 Task: Disable the option Show work experience in Word.
Action: Mouse moved to (845, 114)
Screenshot: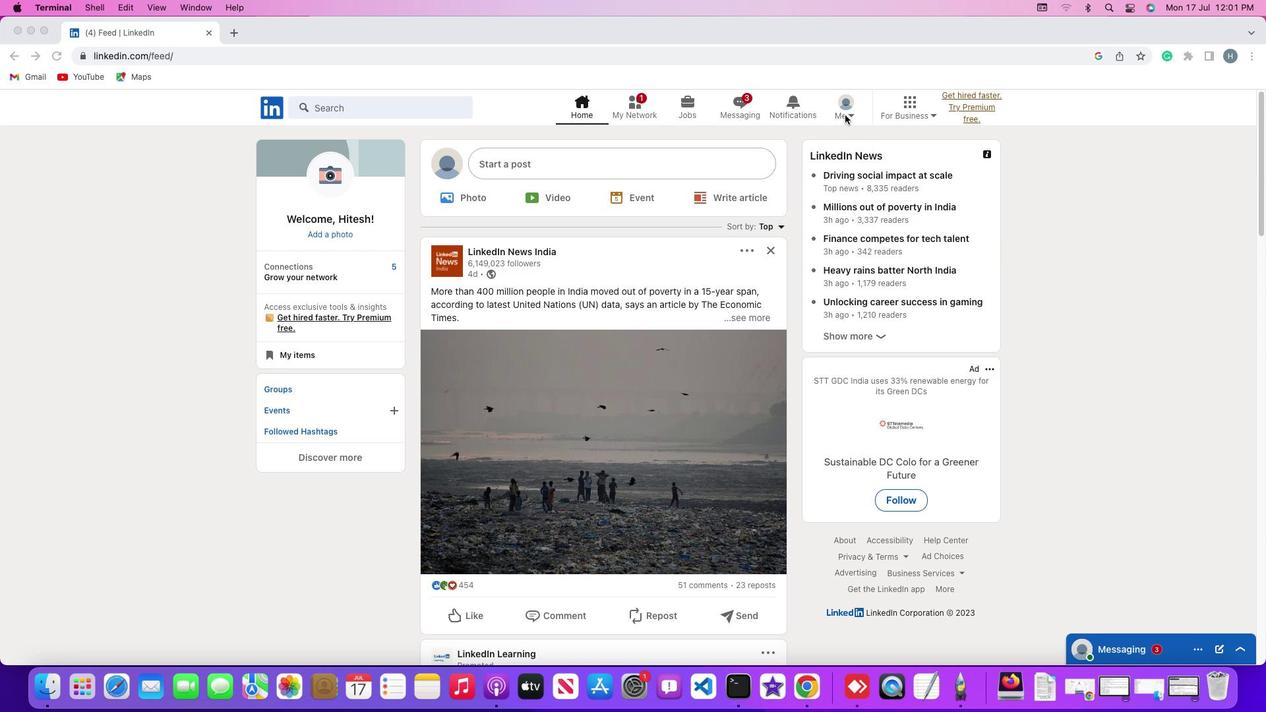 
Action: Mouse pressed left at (845, 114)
Screenshot: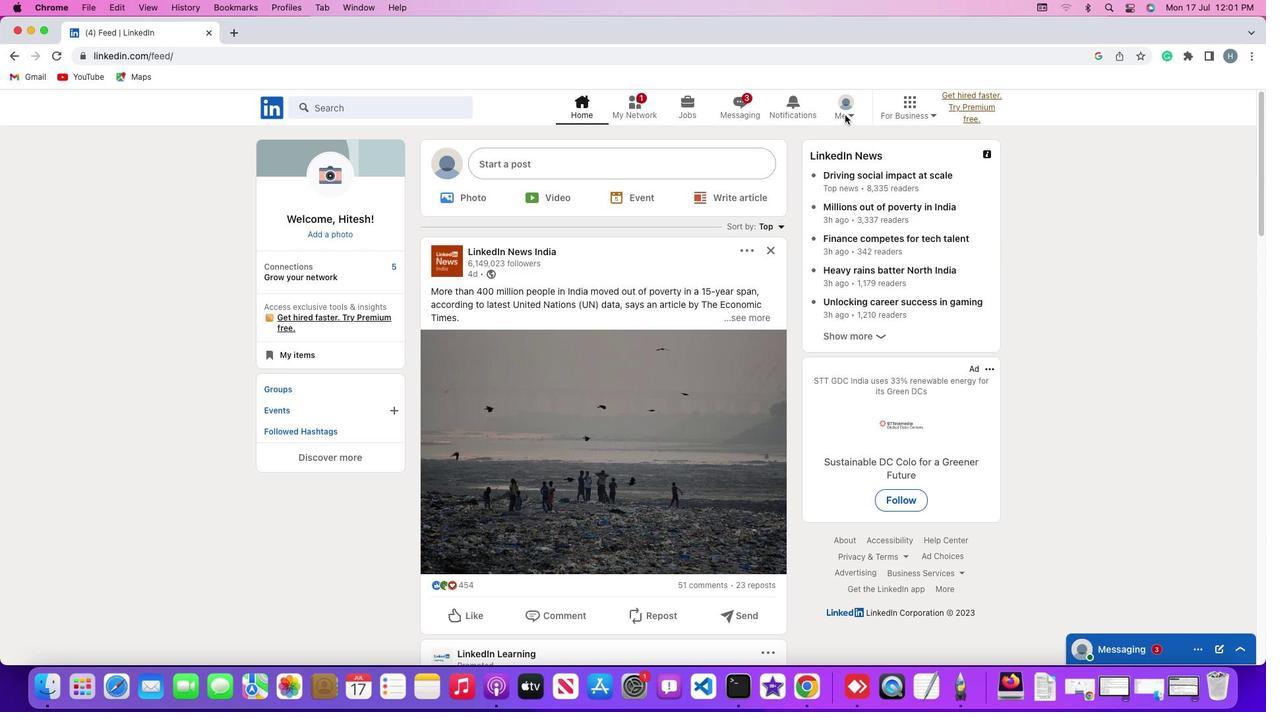 
Action: Mouse moved to (850, 114)
Screenshot: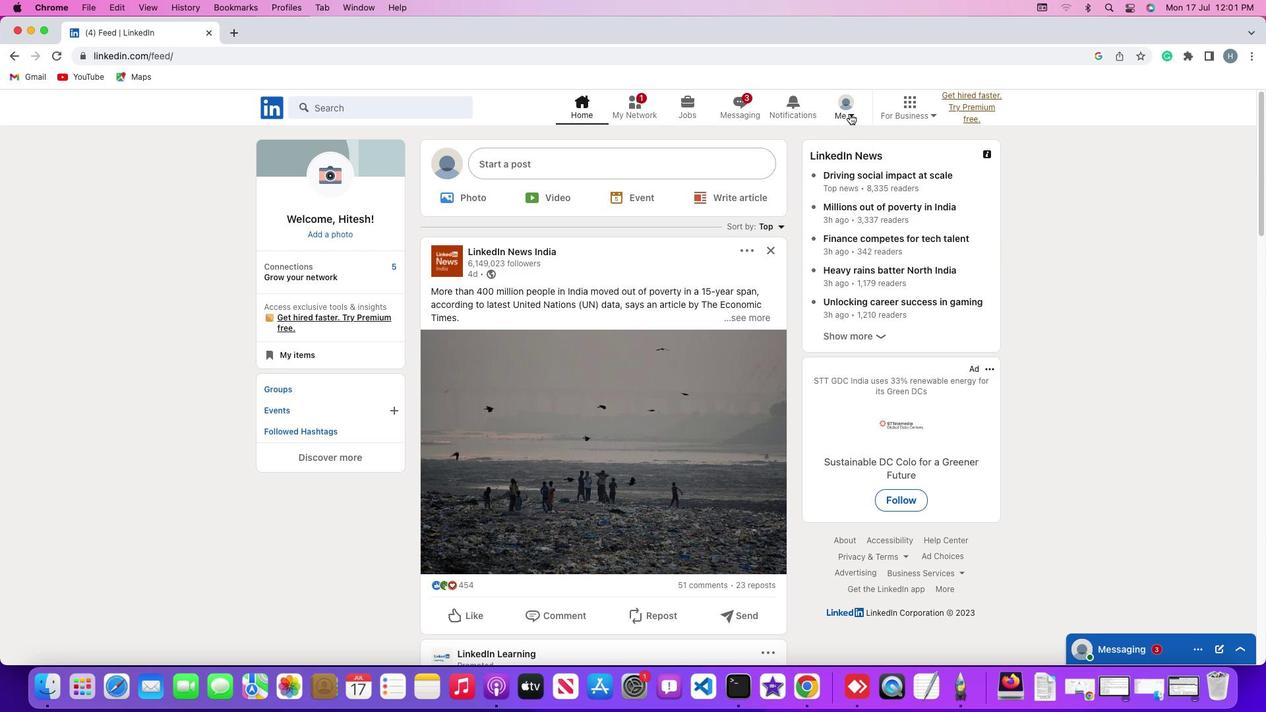 
Action: Mouse pressed left at (850, 114)
Screenshot: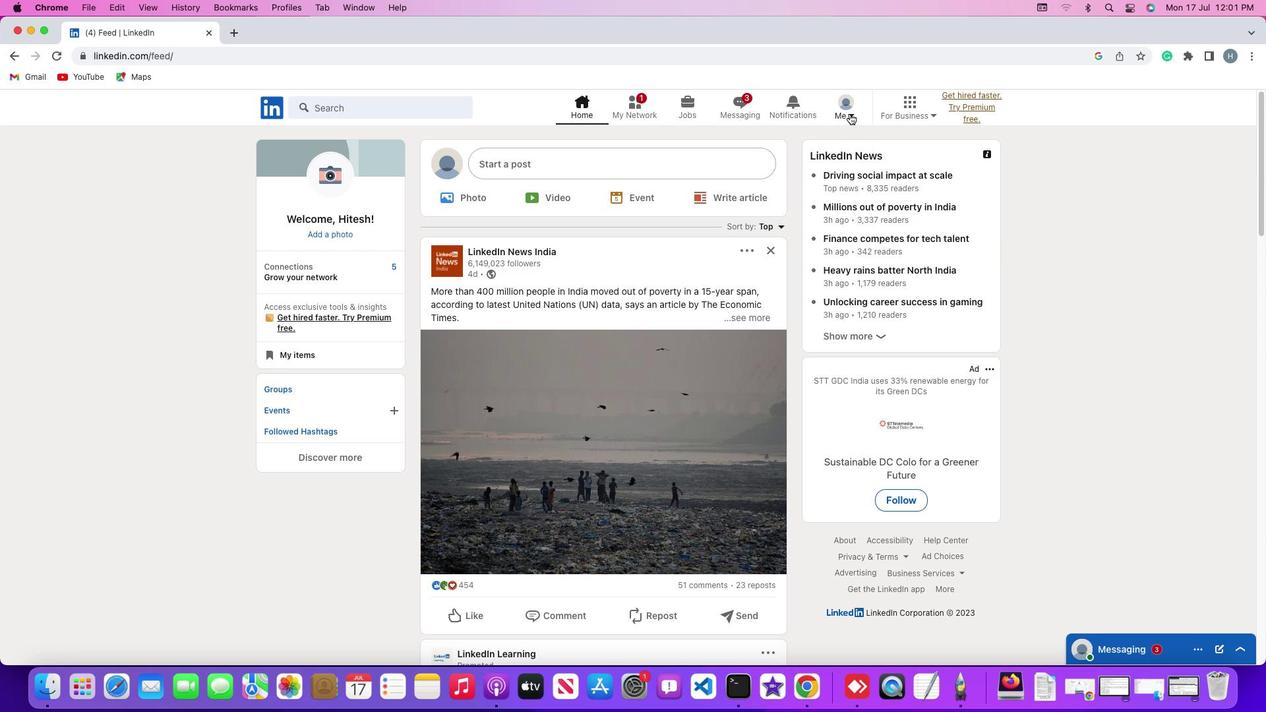 
Action: Mouse moved to (760, 254)
Screenshot: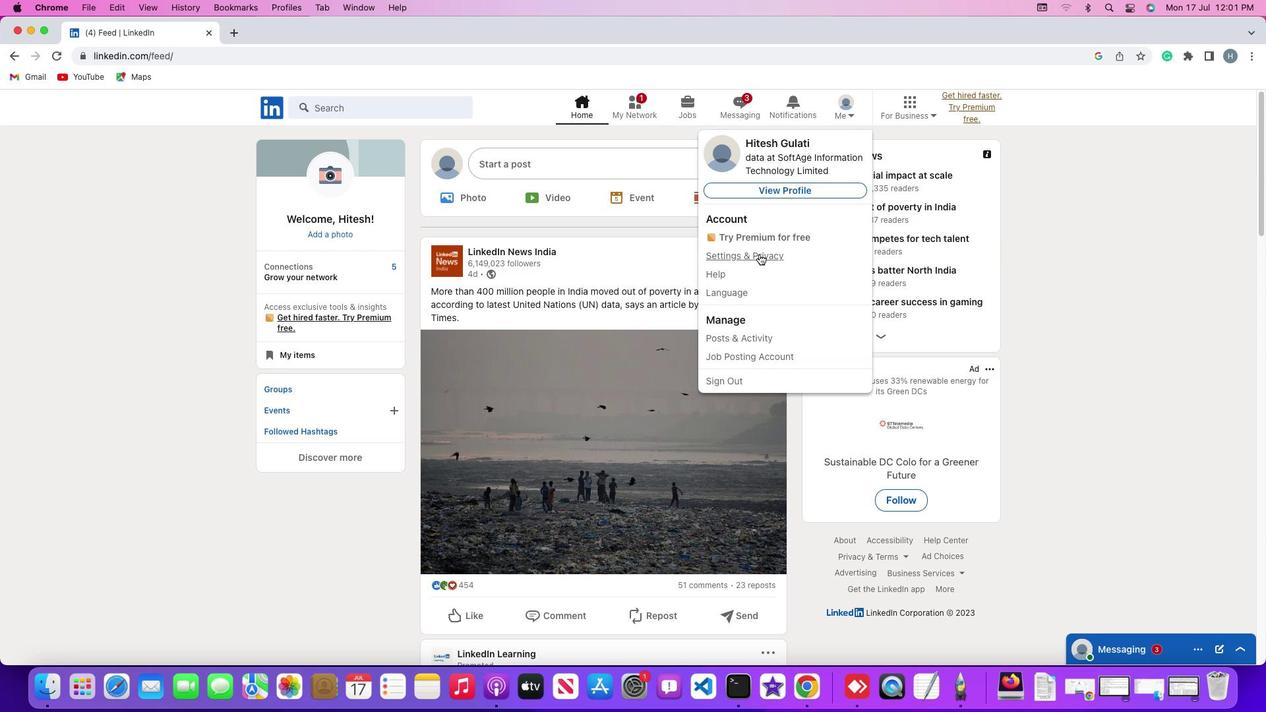 
Action: Mouse pressed left at (760, 254)
Screenshot: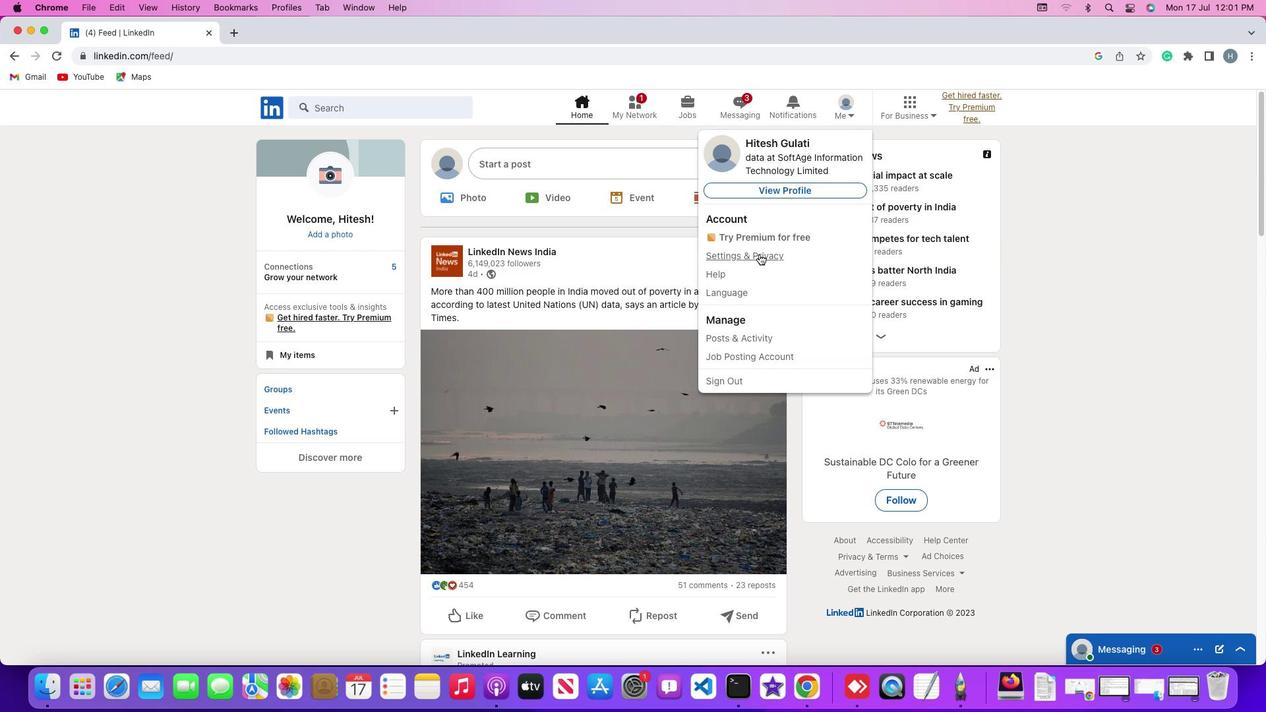 
Action: Mouse moved to (106, 354)
Screenshot: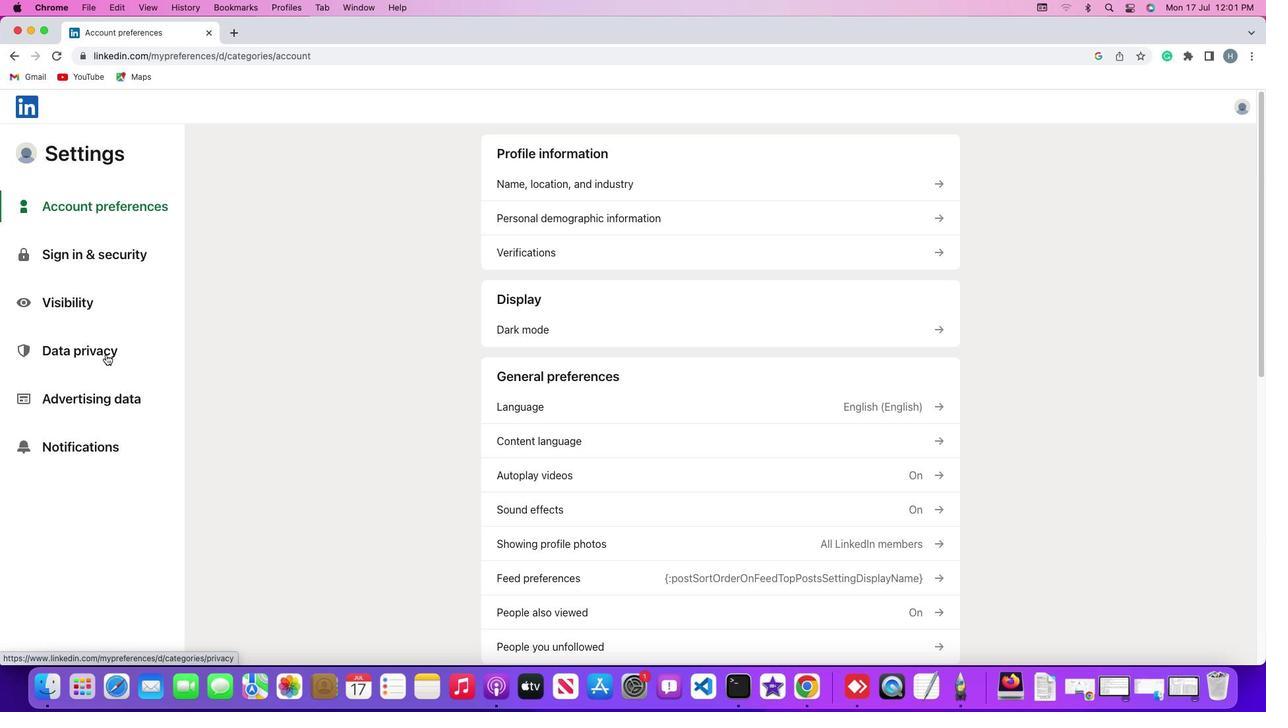 
Action: Mouse pressed left at (106, 354)
Screenshot: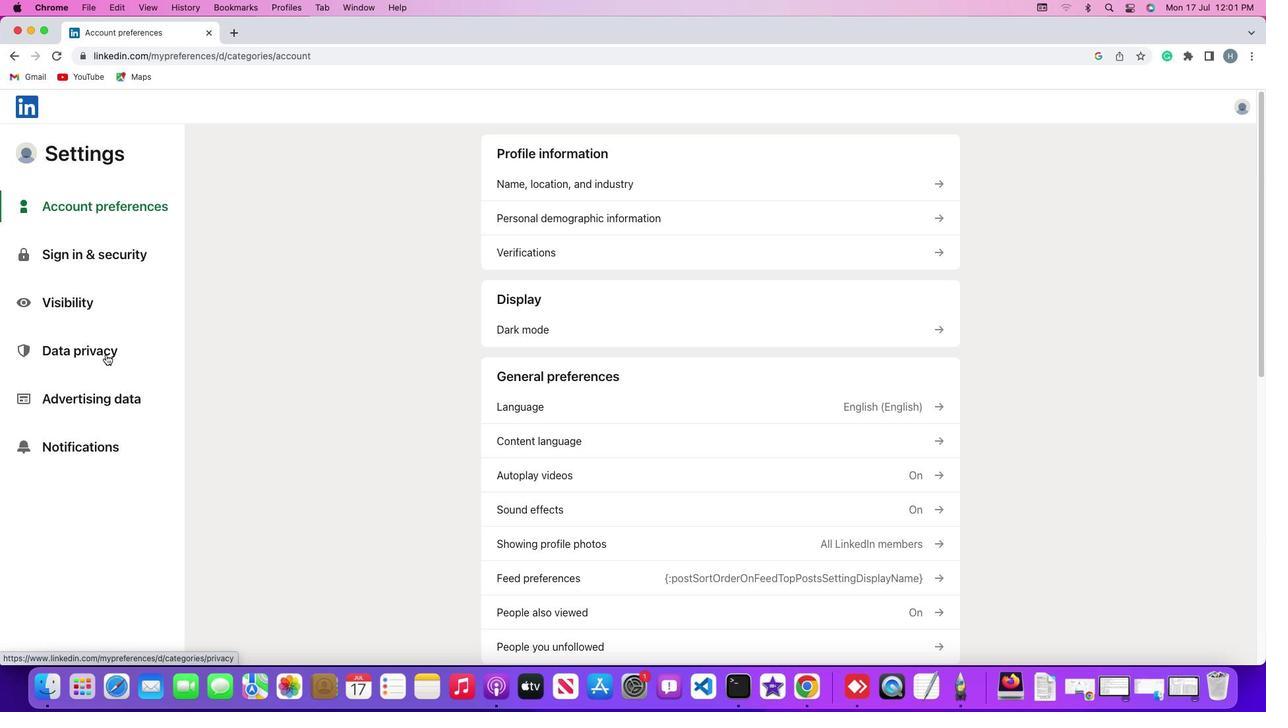 
Action: Mouse pressed left at (106, 354)
Screenshot: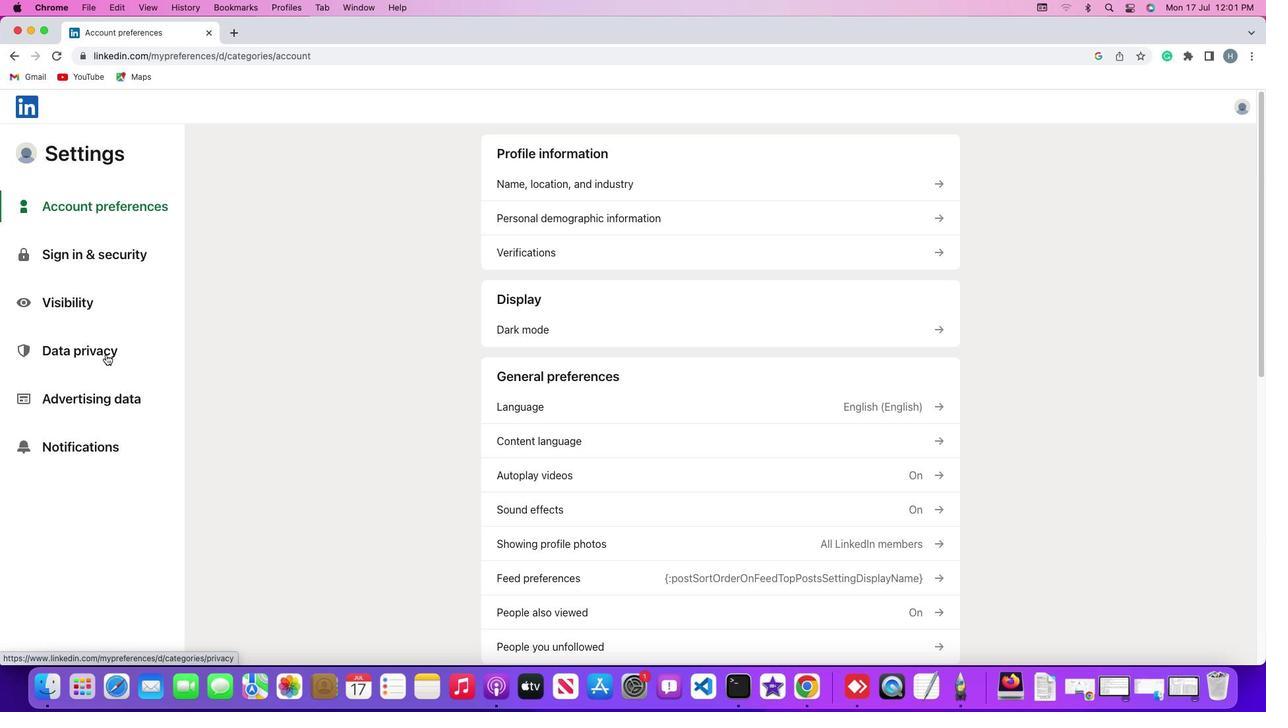 
Action: Mouse moved to (685, 478)
Screenshot: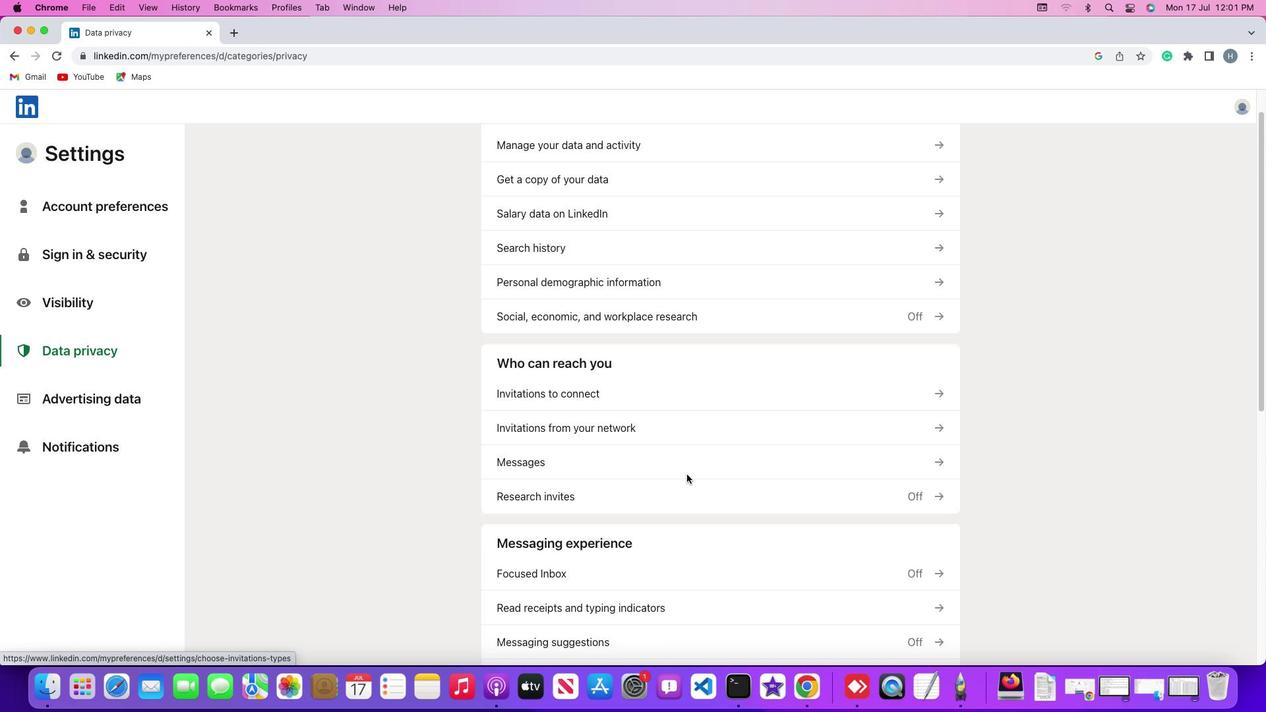 
Action: Mouse scrolled (685, 478) with delta (0, 0)
Screenshot: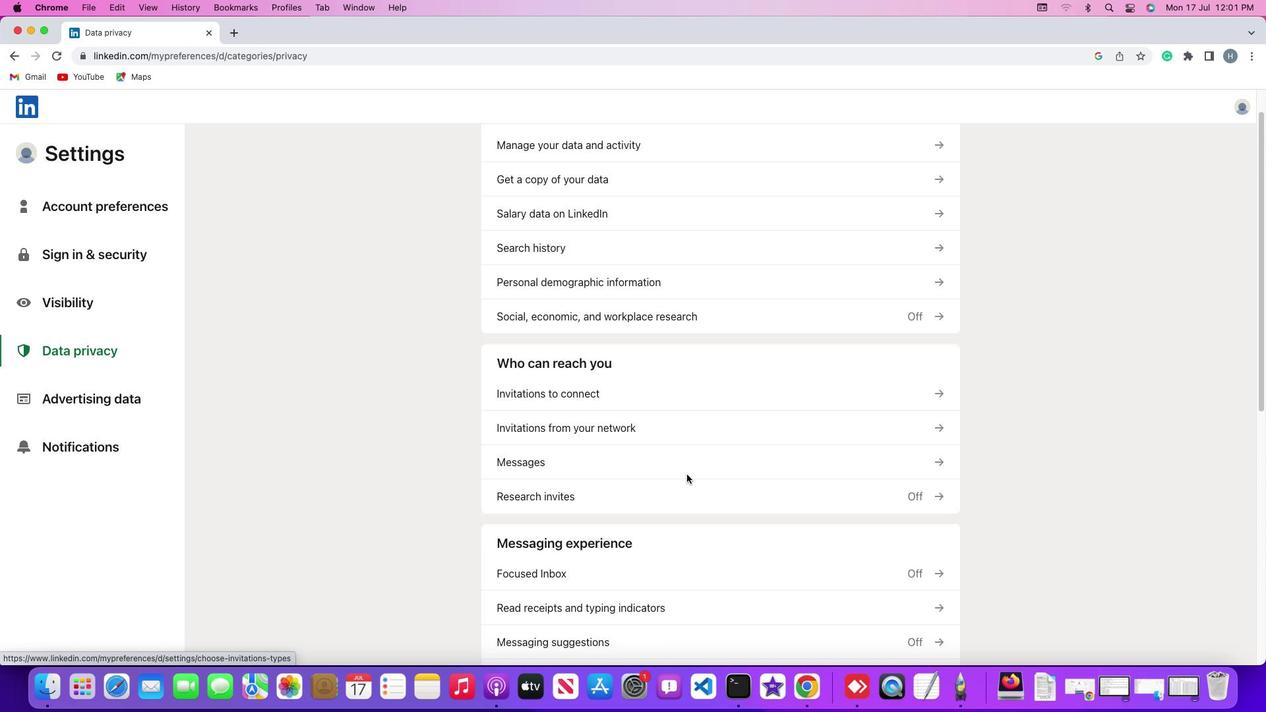 
Action: Mouse moved to (686, 477)
Screenshot: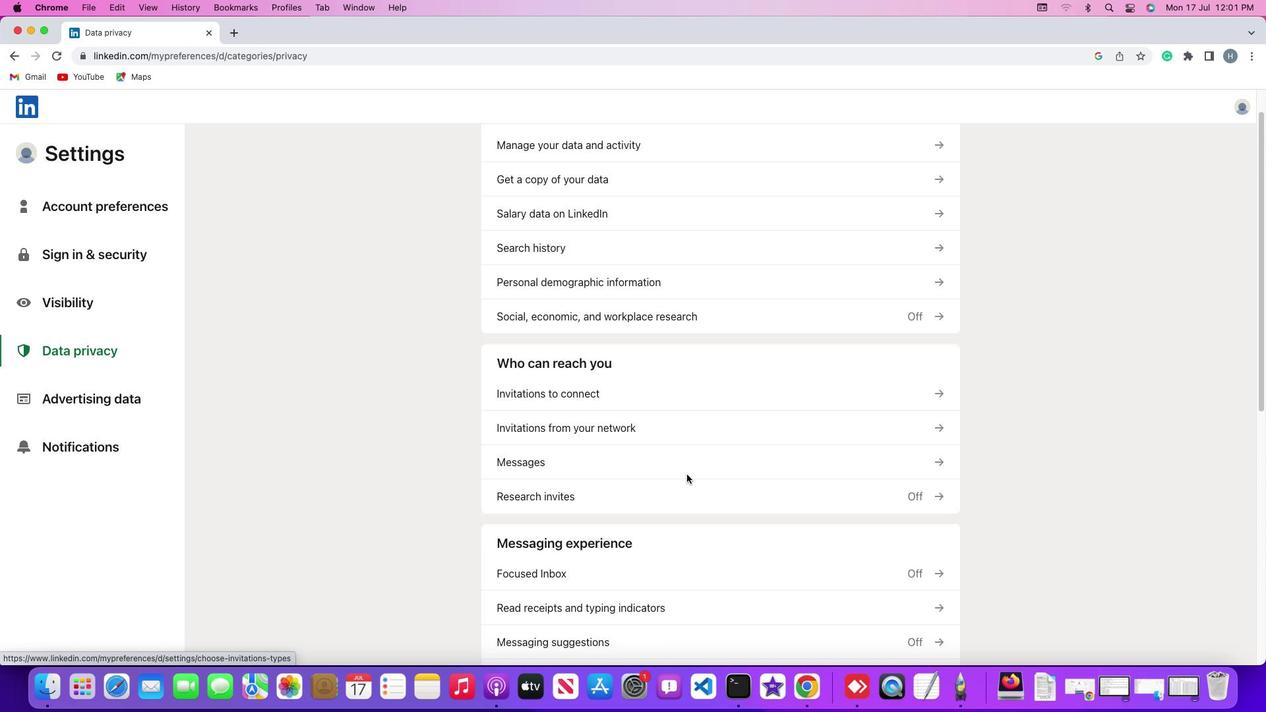
Action: Mouse scrolled (686, 477) with delta (0, 0)
Screenshot: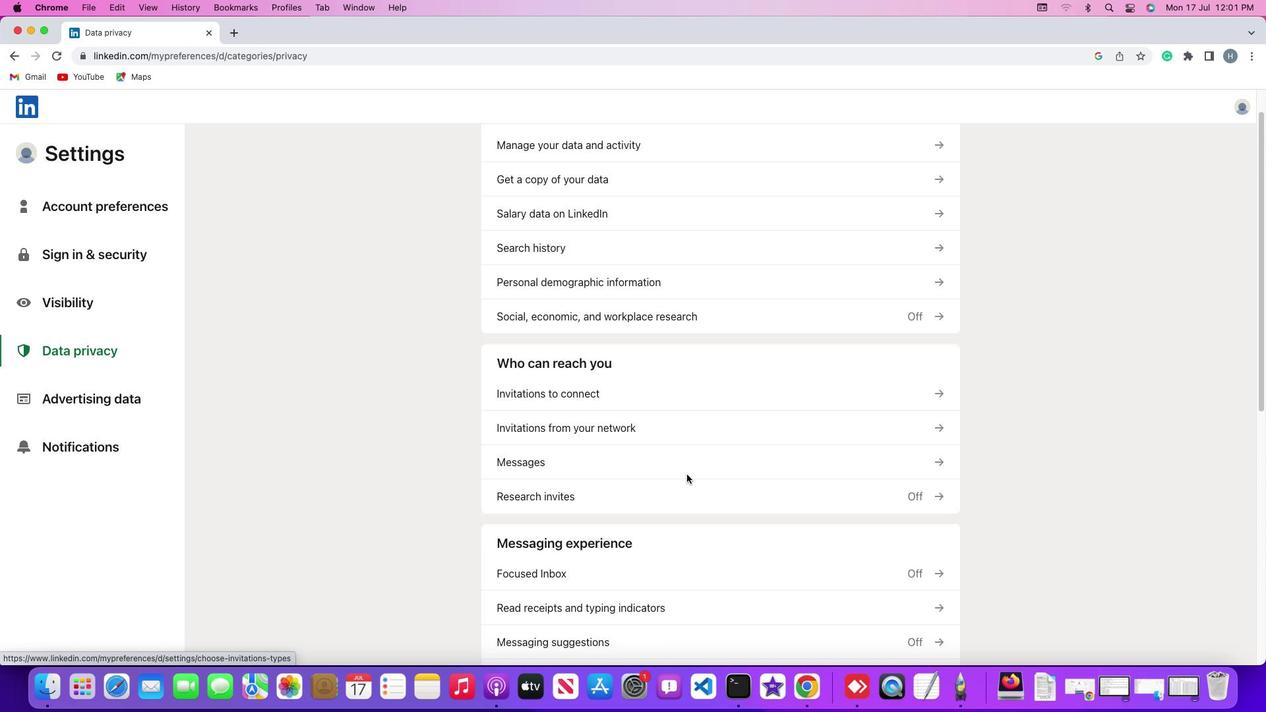 
Action: Mouse moved to (686, 475)
Screenshot: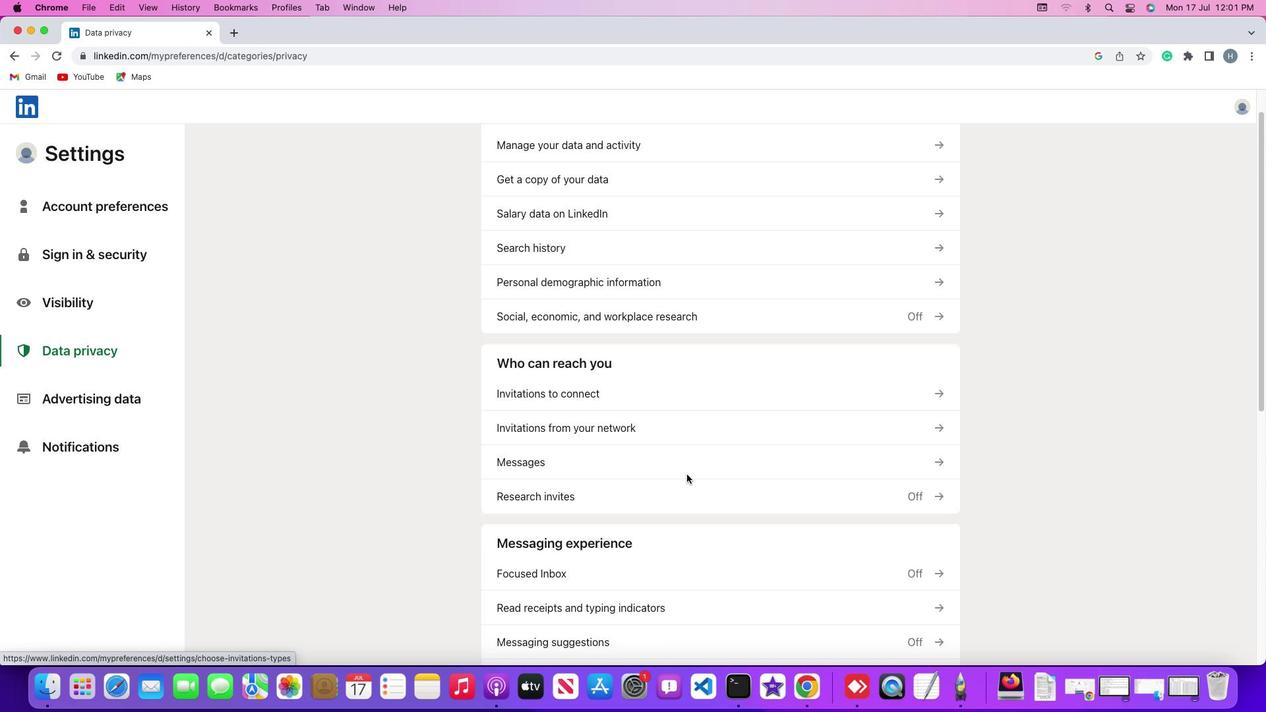 
Action: Mouse scrolled (686, 475) with delta (0, -2)
Screenshot: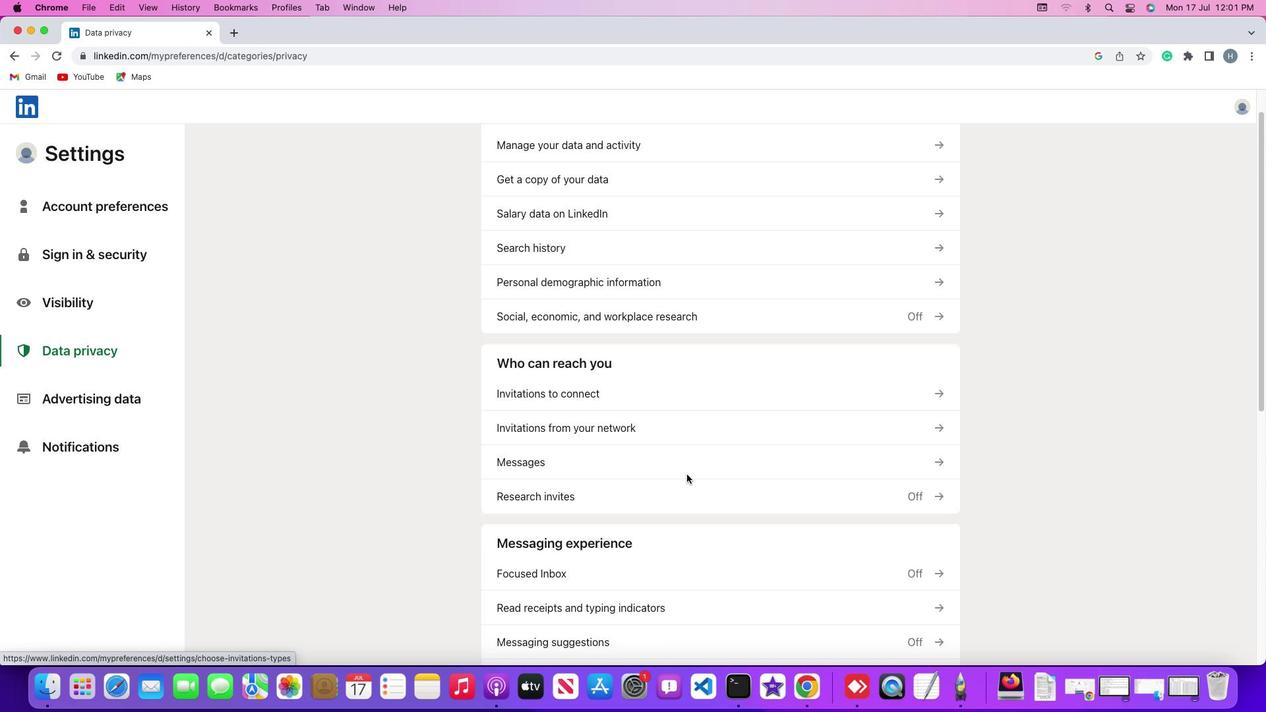 
Action: Mouse moved to (687, 475)
Screenshot: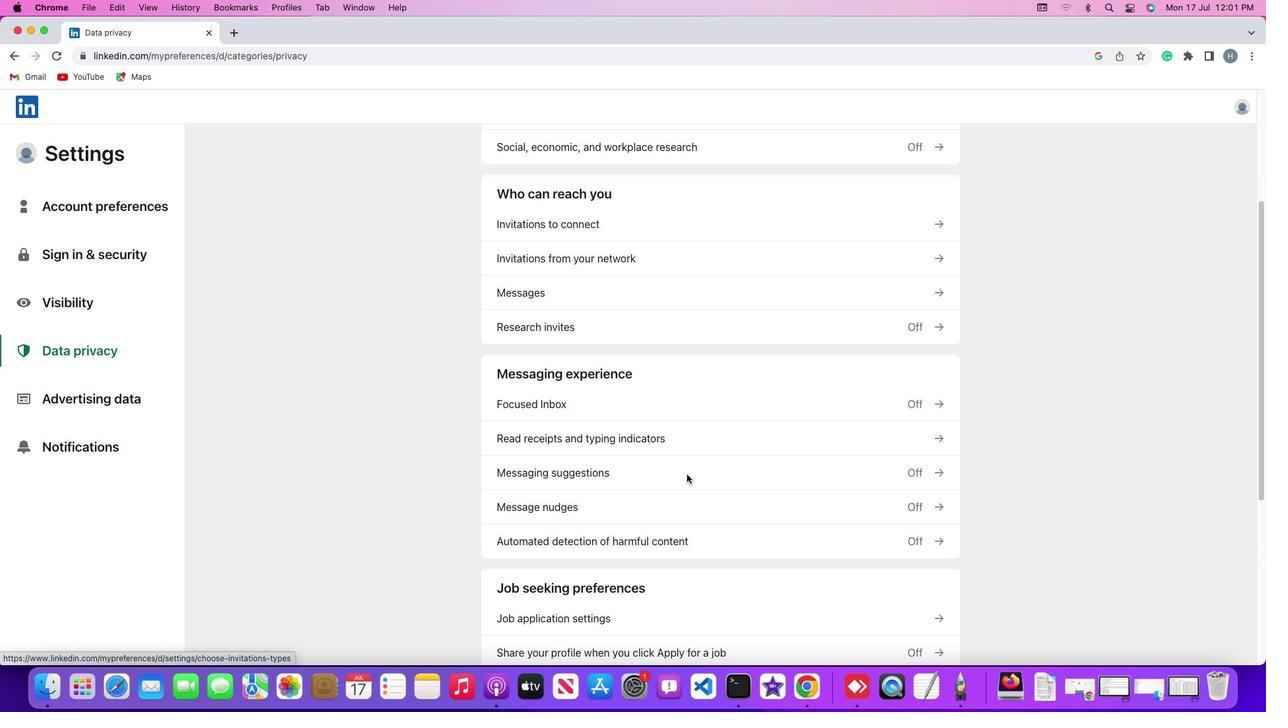 
Action: Mouse scrolled (687, 475) with delta (0, -3)
Screenshot: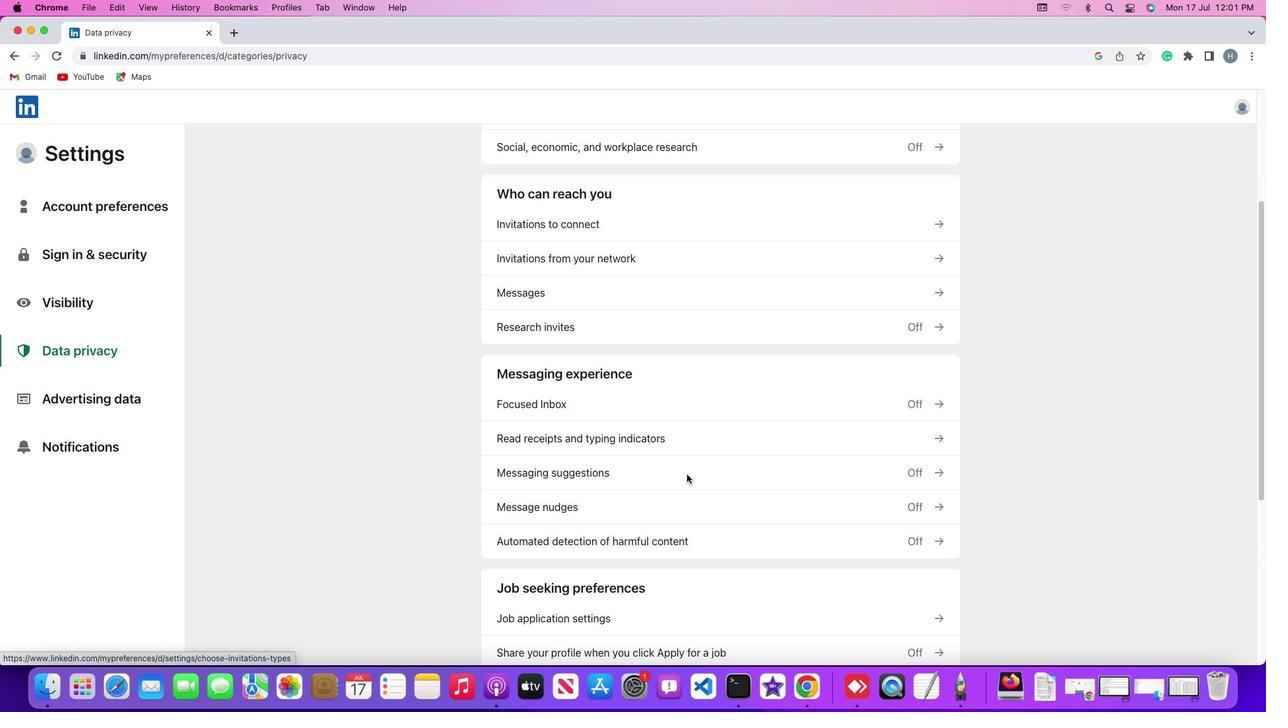 
Action: Mouse scrolled (687, 475) with delta (0, -3)
Screenshot: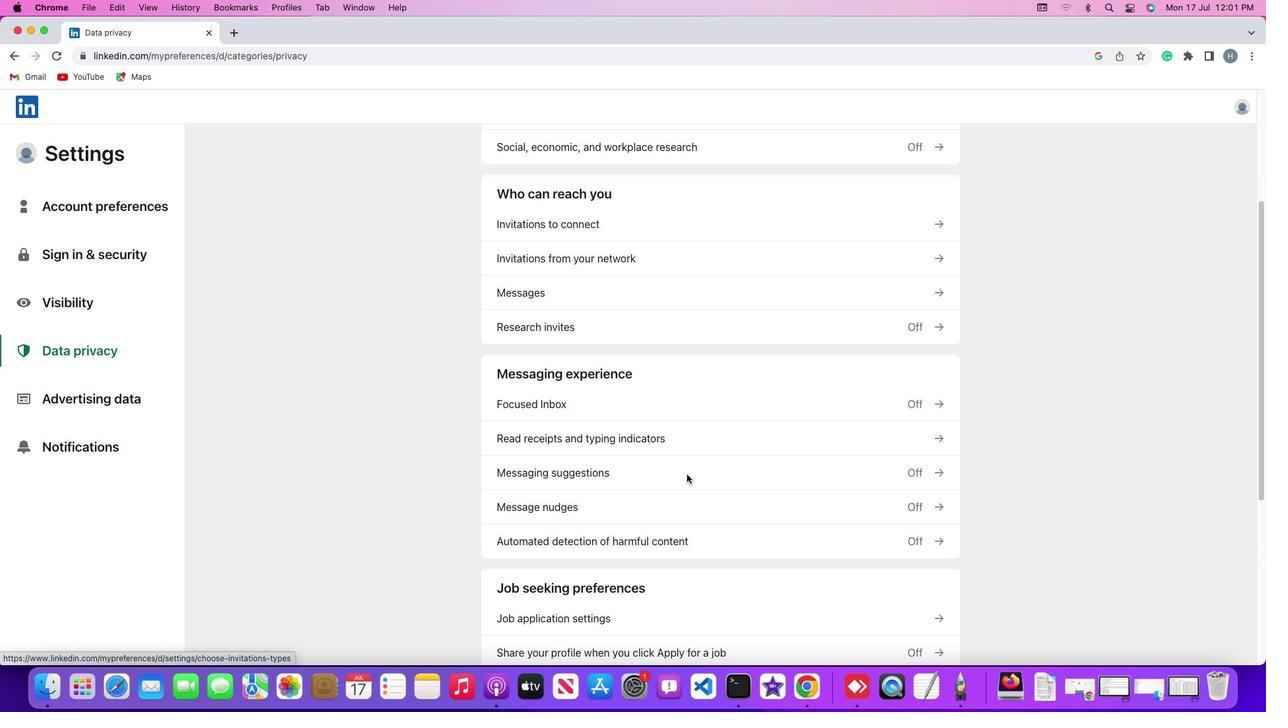 
Action: Mouse scrolled (687, 475) with delta (0, -4)
Screenshot: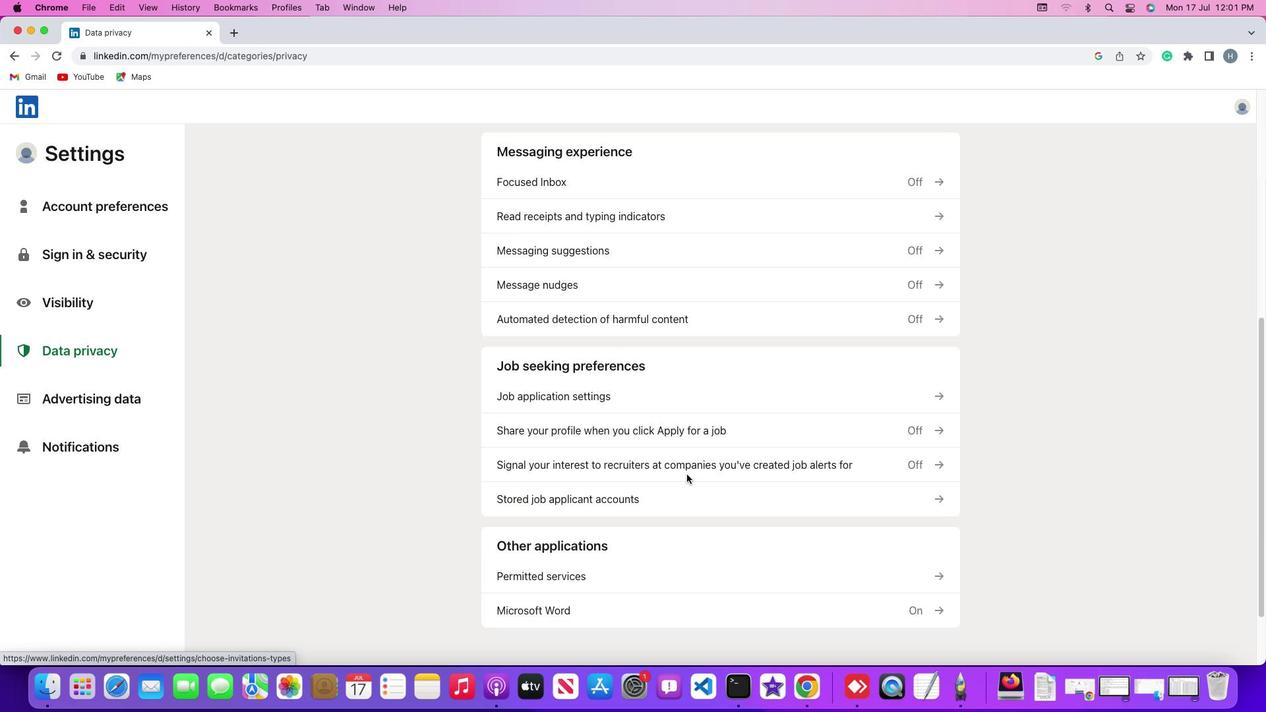 
Action: Mouse scrolled (687, 475) with delta (0, -4)
Screenshot: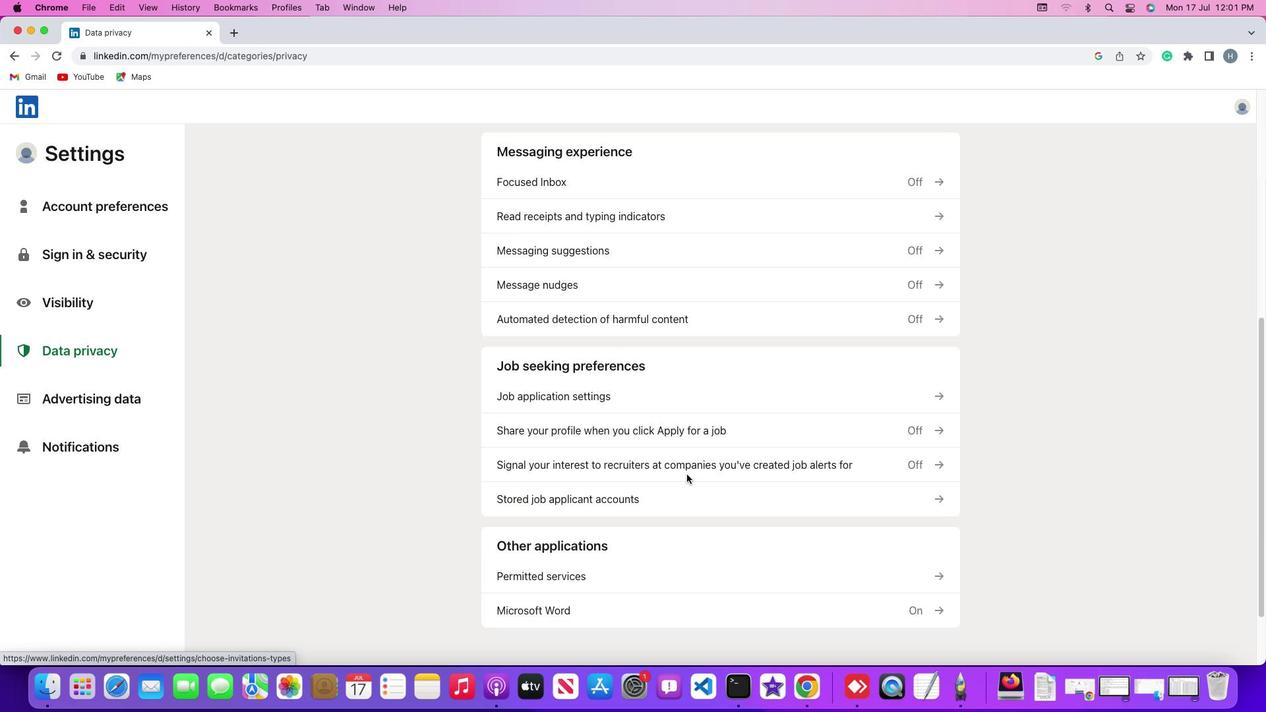 
Action: Mouse moved to (696, 523)
Screenshot: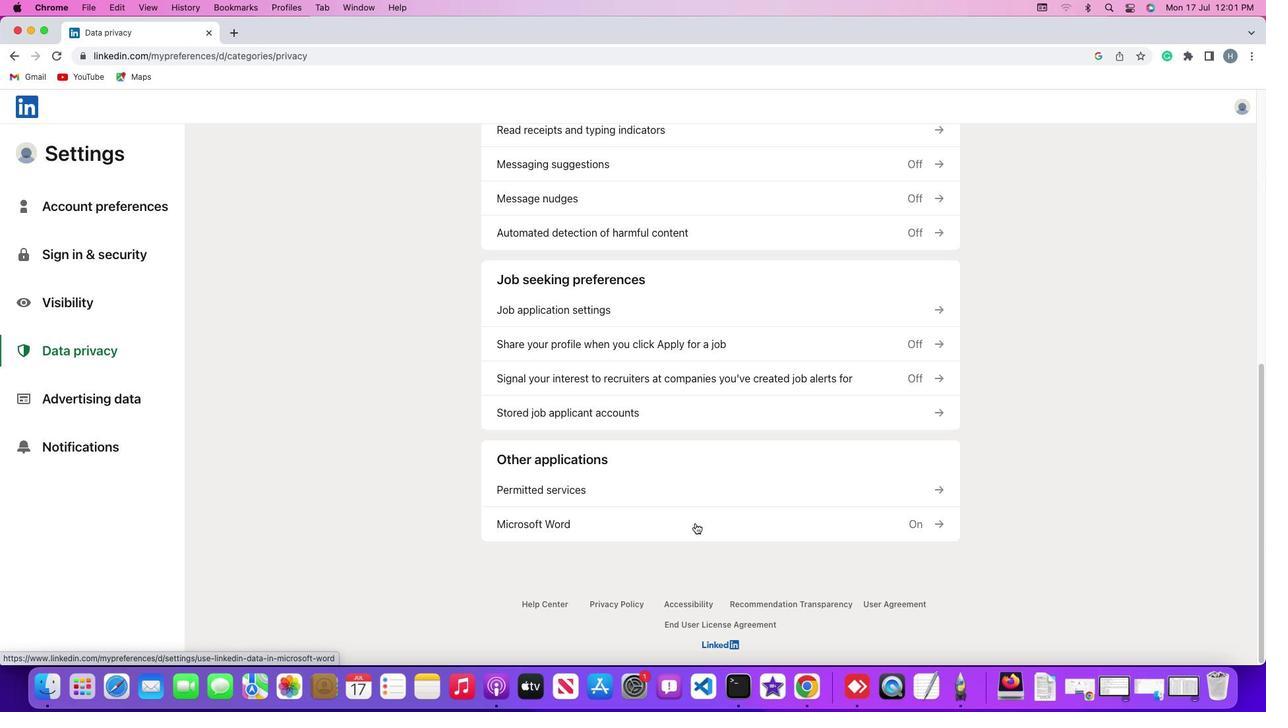 
Action: Mouse pressed left at (696, 523)
Screenshot: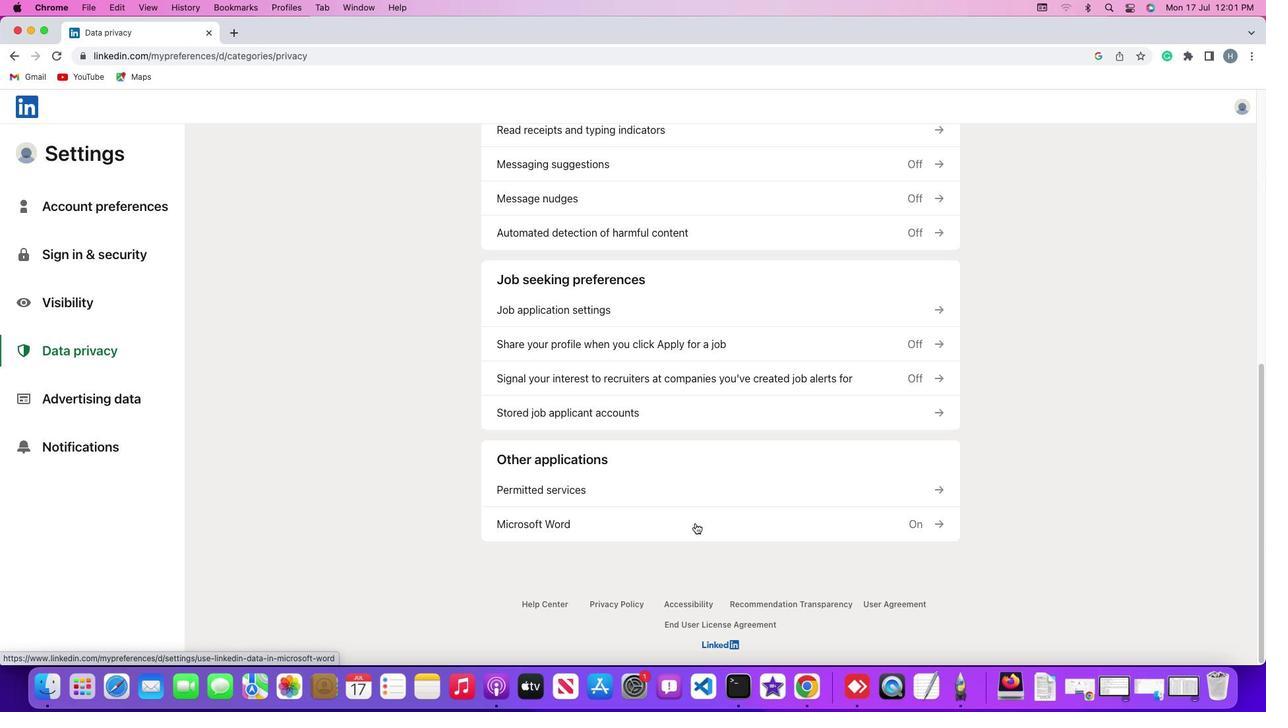 
Action: Mouse moved to (924, 244)
Screenshot: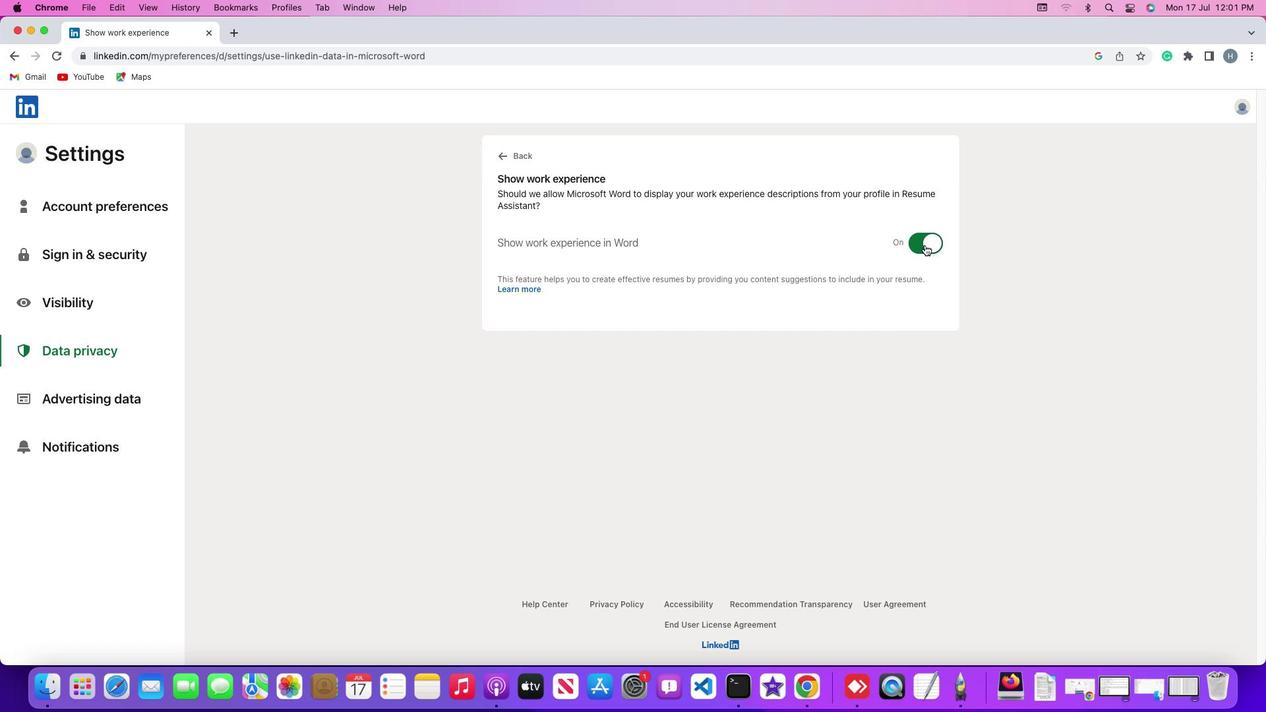 
Action: Mouse pressed left at (924, 244)
Screenshot: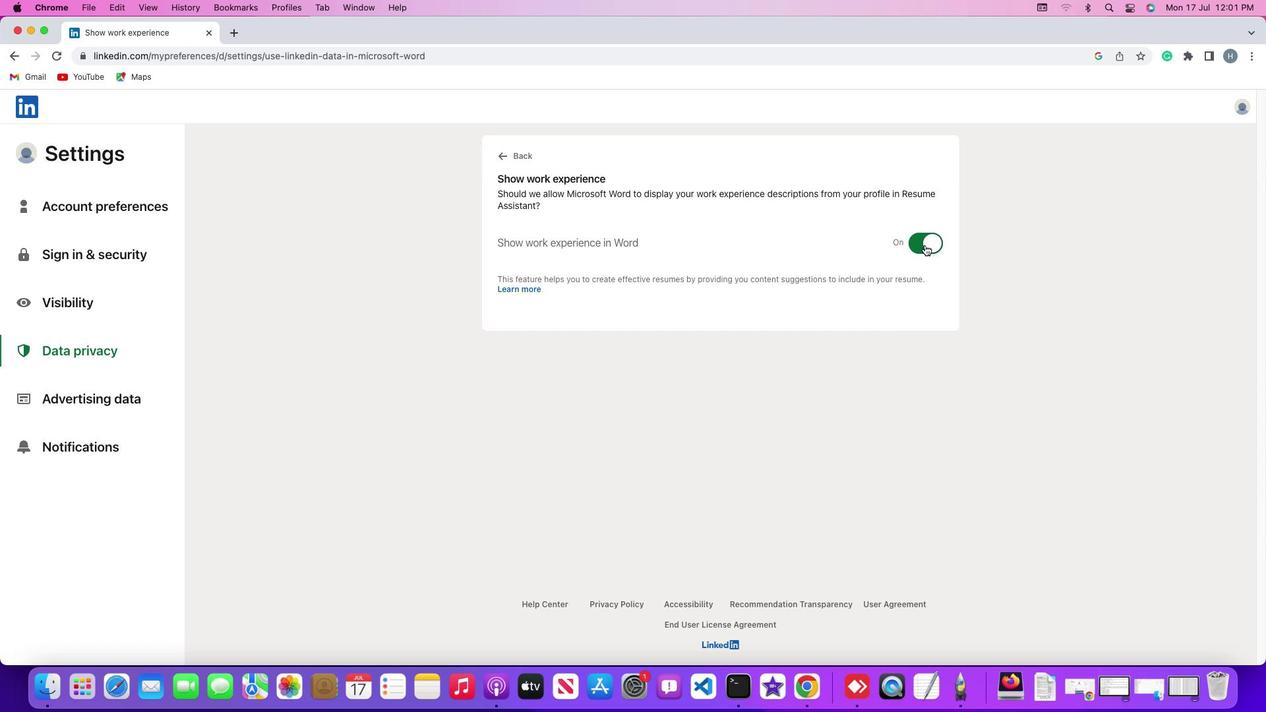 
Action: Mouse moved to (926, 286)
Screenshot: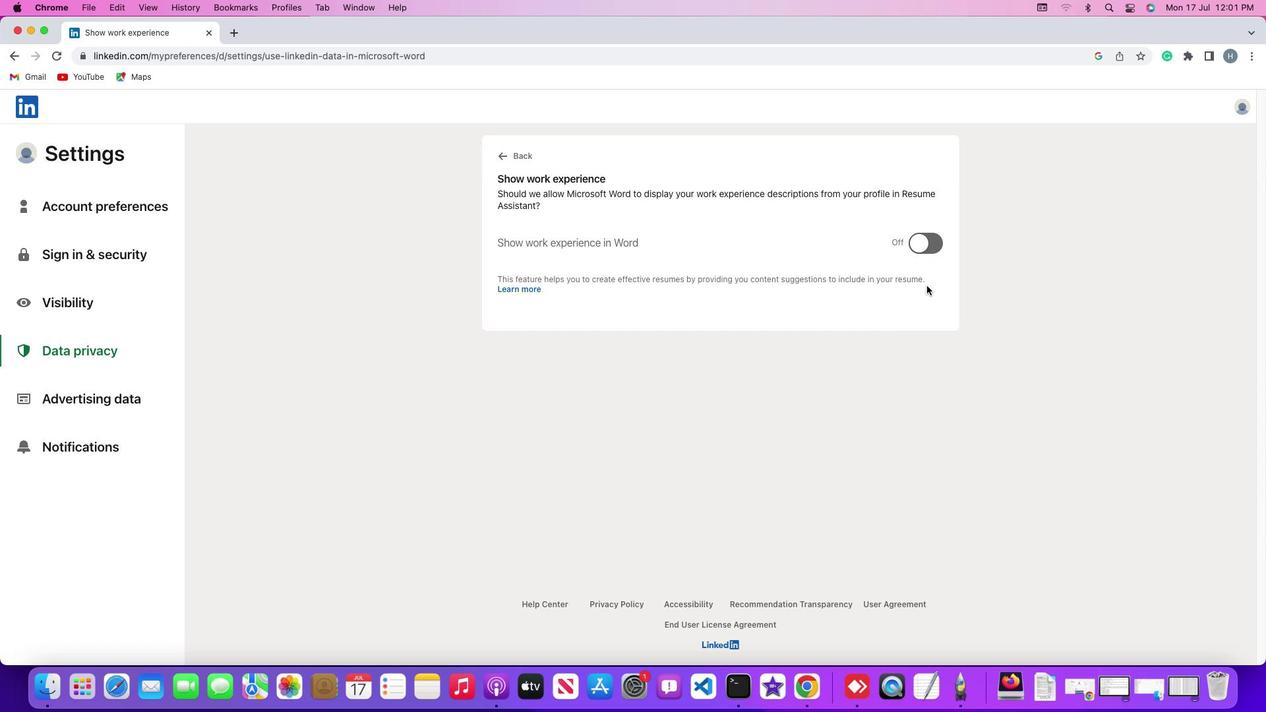 
